Task: Add the task  Develop a new appointment scheduling system for a healthcare provider to the section Burnout Blitz in the project AgileFire and add a Due Date to the respective task as 2024/01/02
Action: Mouse moved to (898, 540)
Screenshot: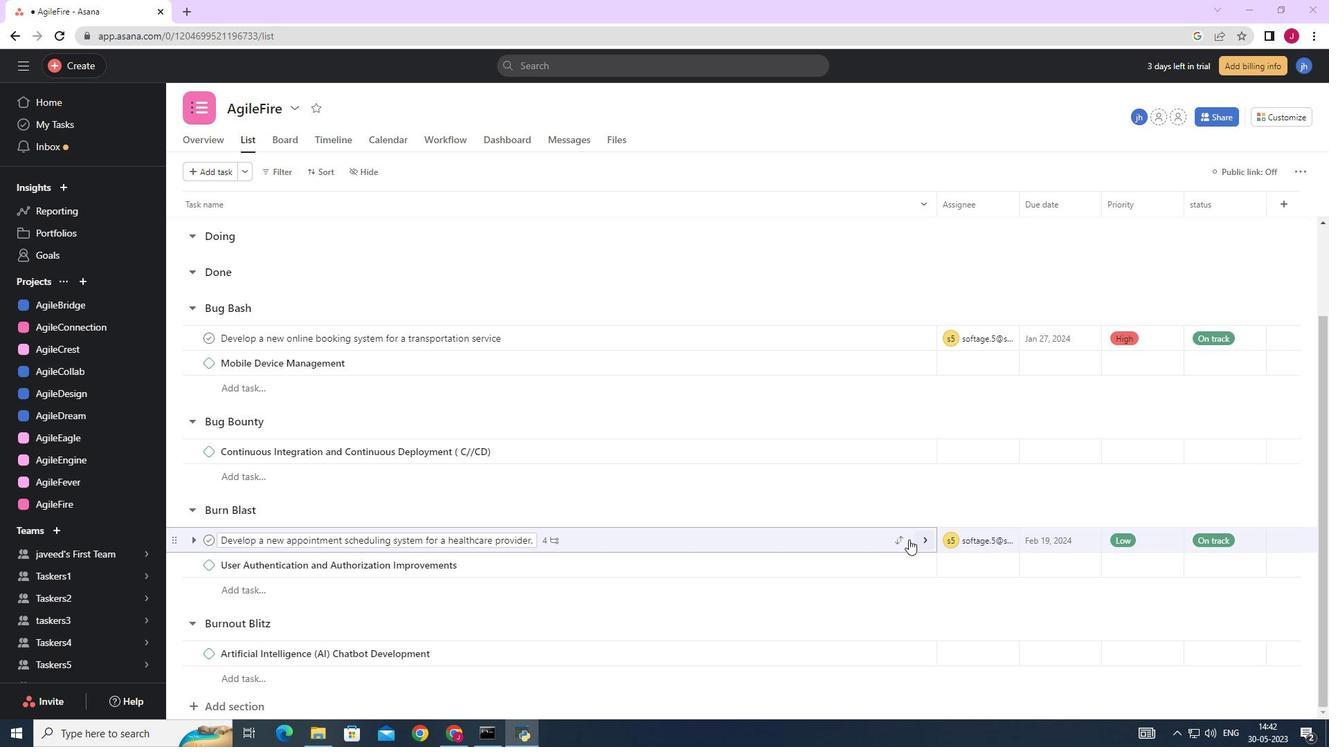 
Action: Mouse pressed left at (898, 540)
Screenshot: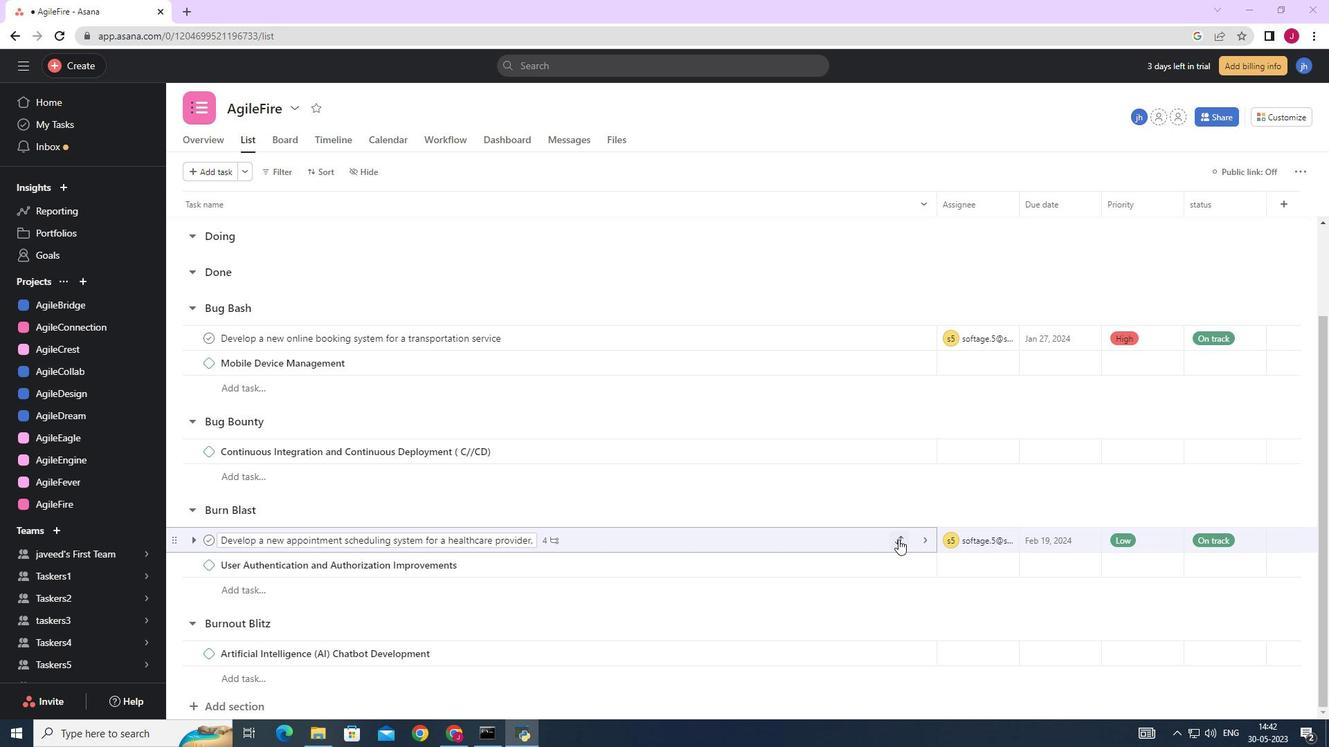 
Action: Mouse moved to (850, 512)
Screenshot: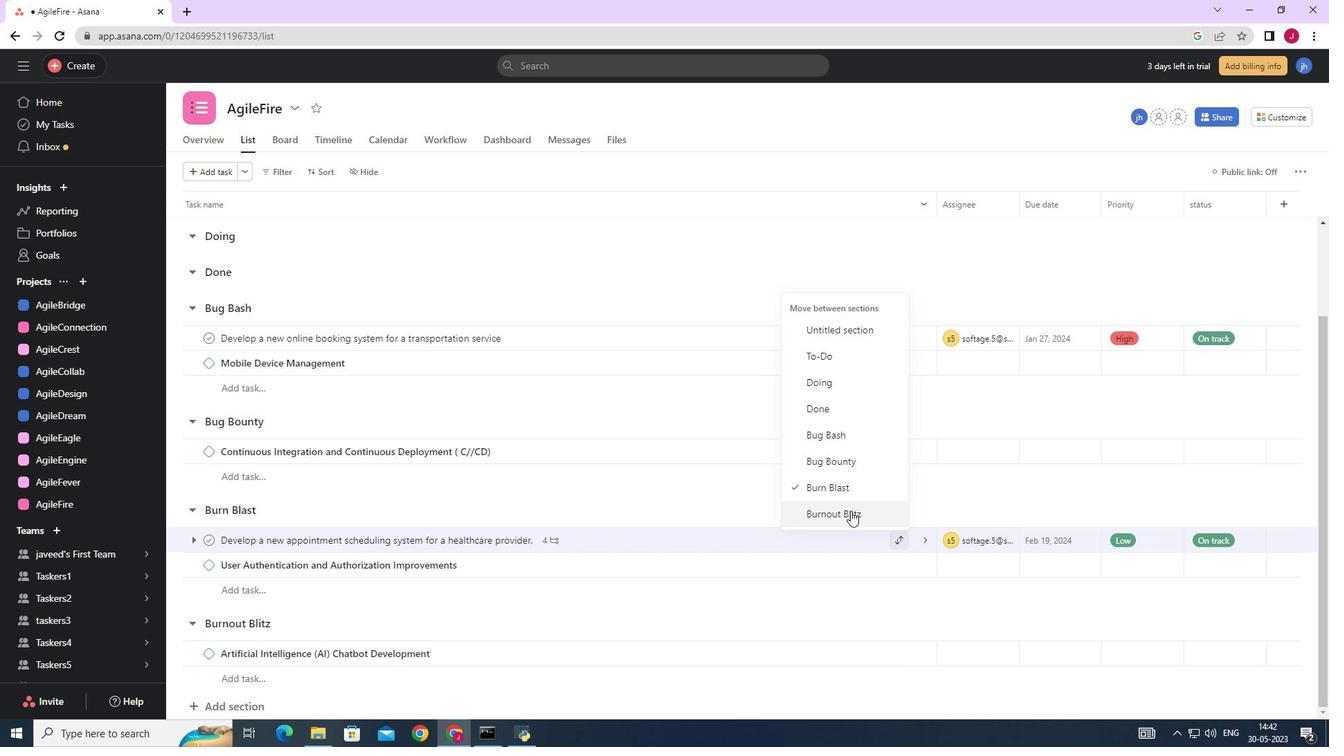 
Action: Mouse pressed left at (850, 512)
Screenshot: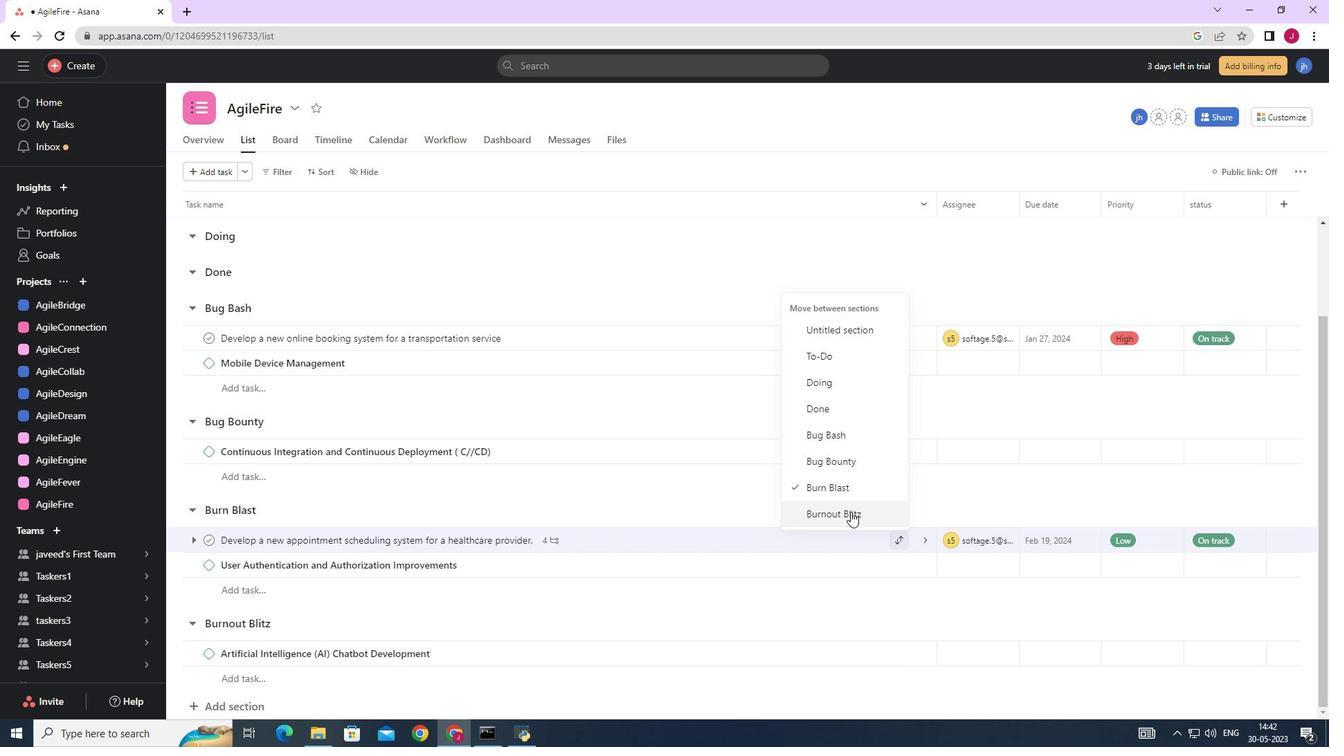 
Action: Mouse moved to (1073, 632)
Screenshot: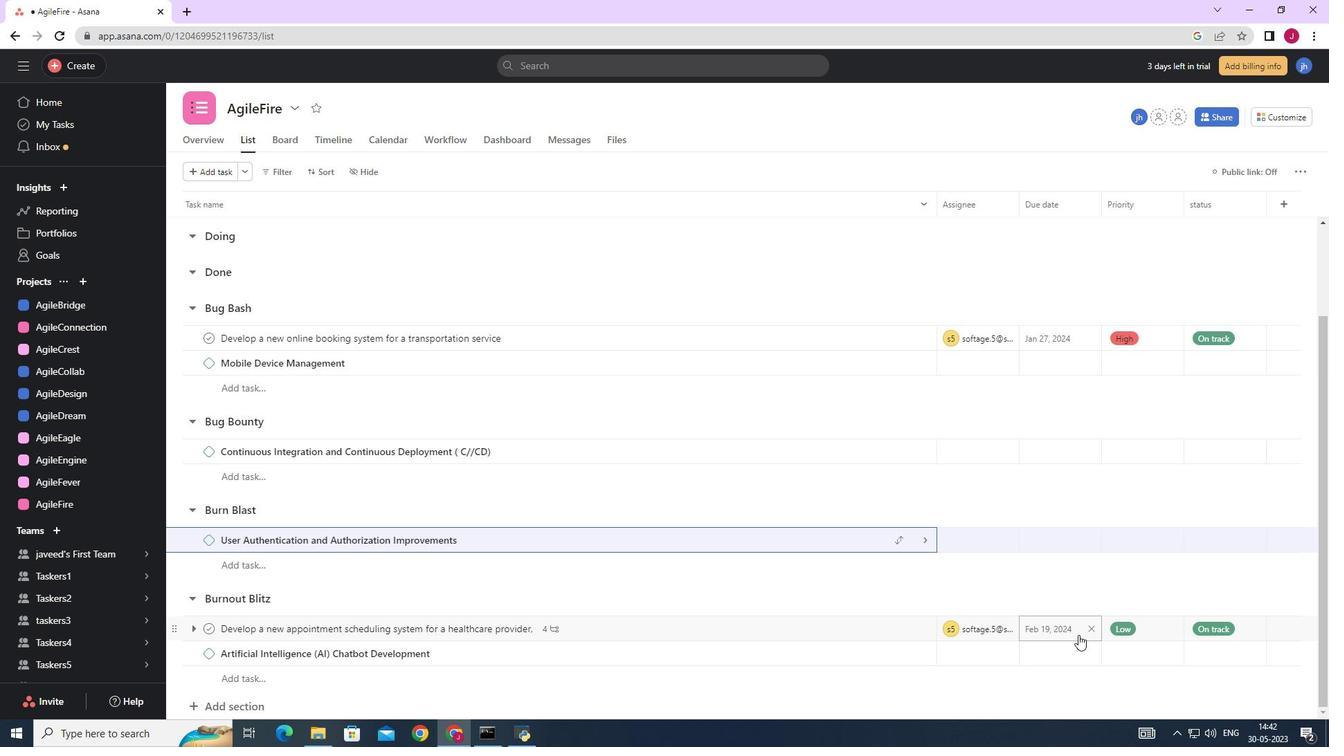 
Action: Mouse pressed left at (1073, 632)
Screenshot: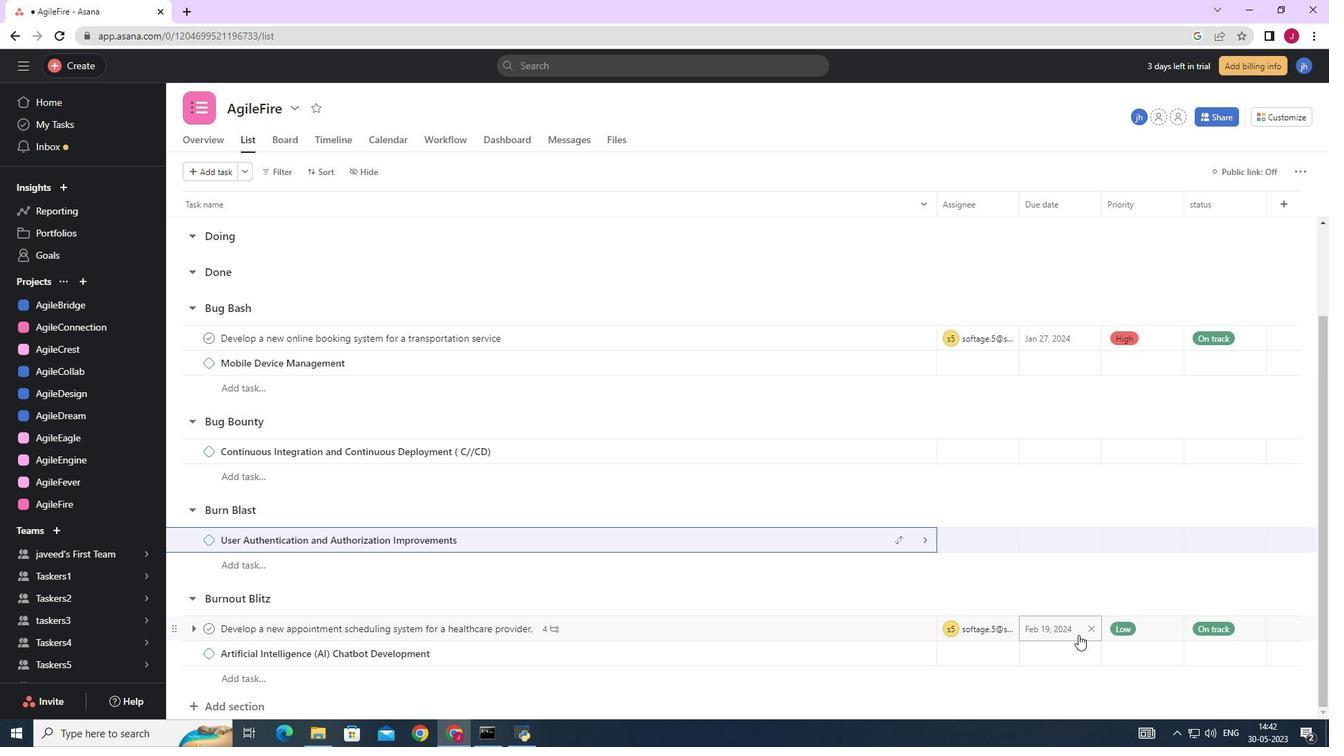 
Action: Mouse moved to (1046, 411)
Screenshot: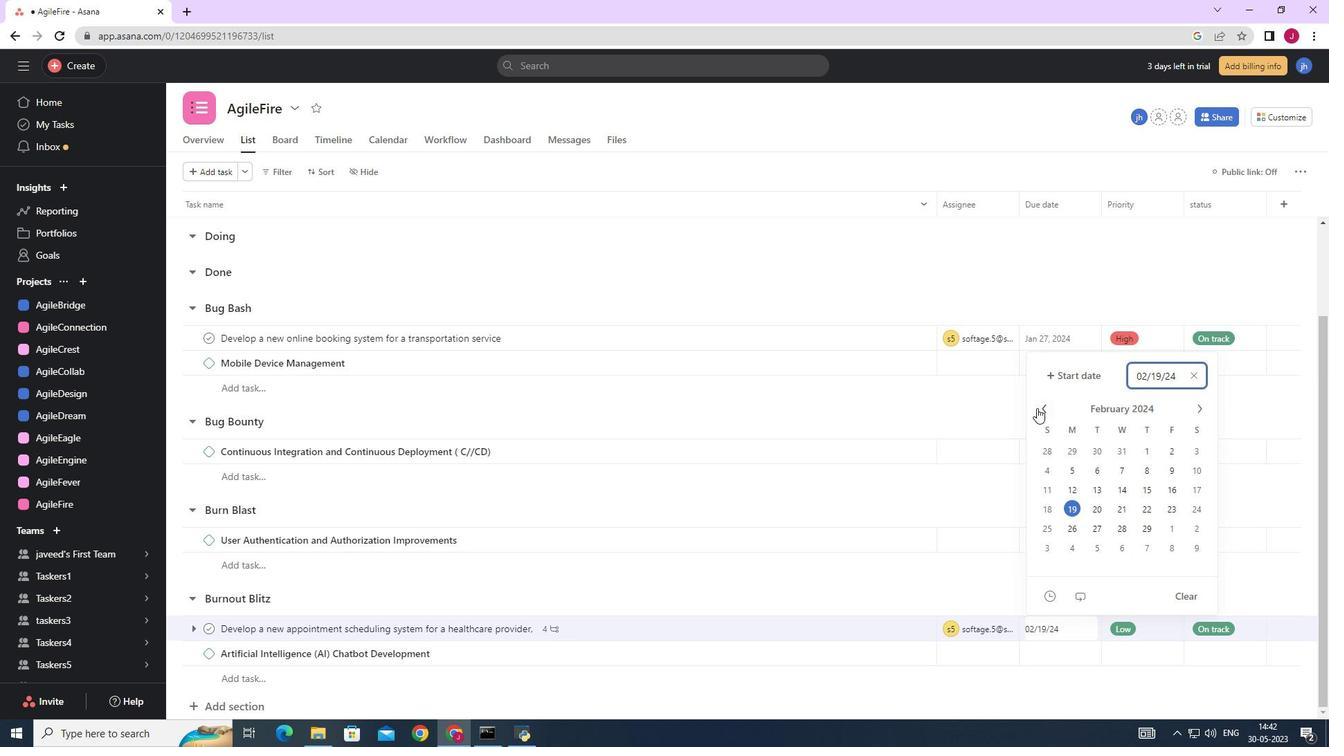 
Action: Mouse pressed left at (1046, 411)
Screenshot: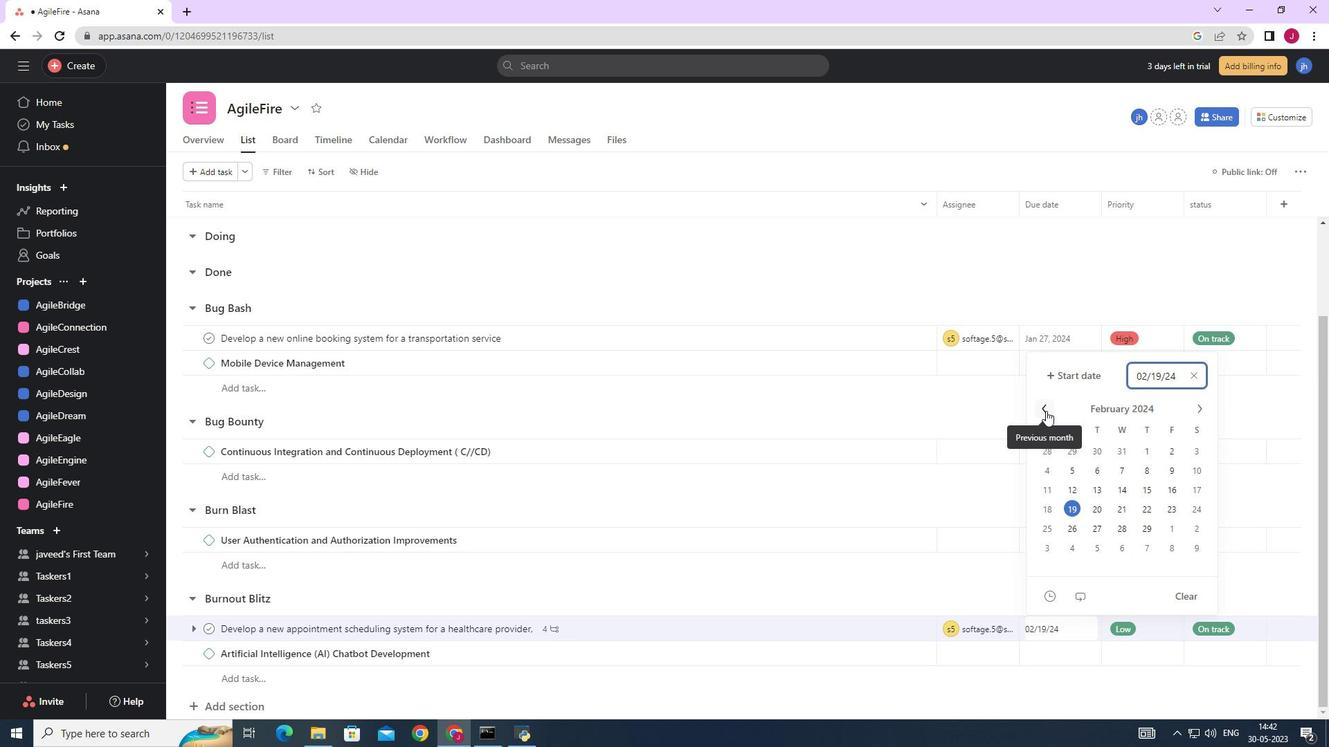 
Action: Mouse pressed left at (1046, 411)
Screenshot: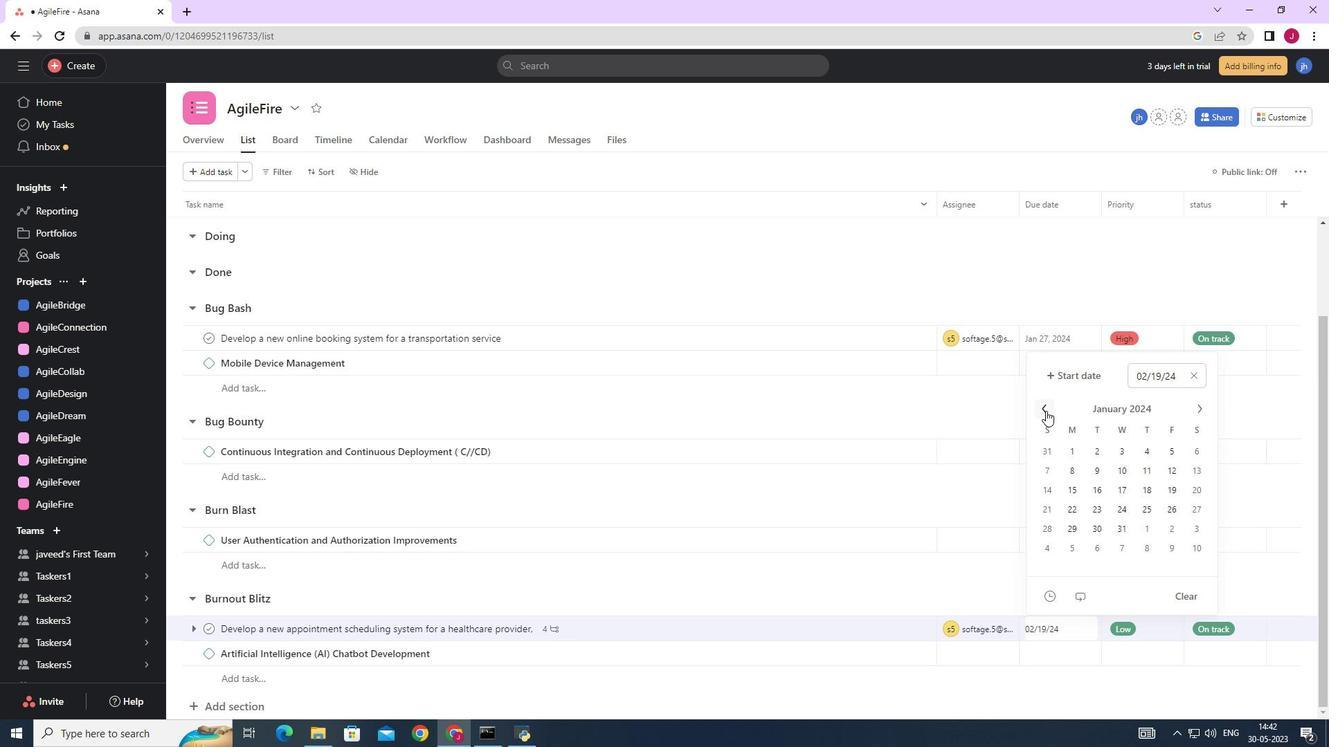 
Action: Mouse moved to (1206, 407)
Screenshot: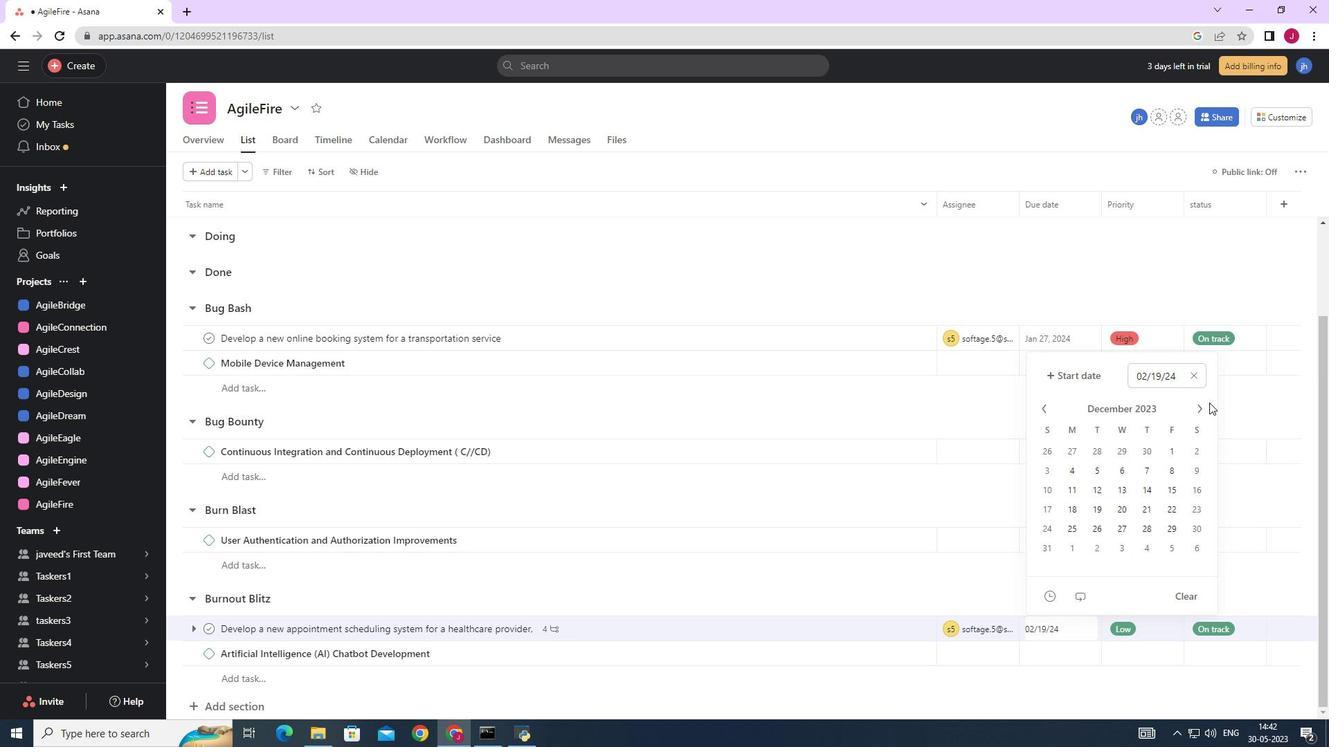 
Action: Mouse pressed left at (1206, 407)
Screenshot: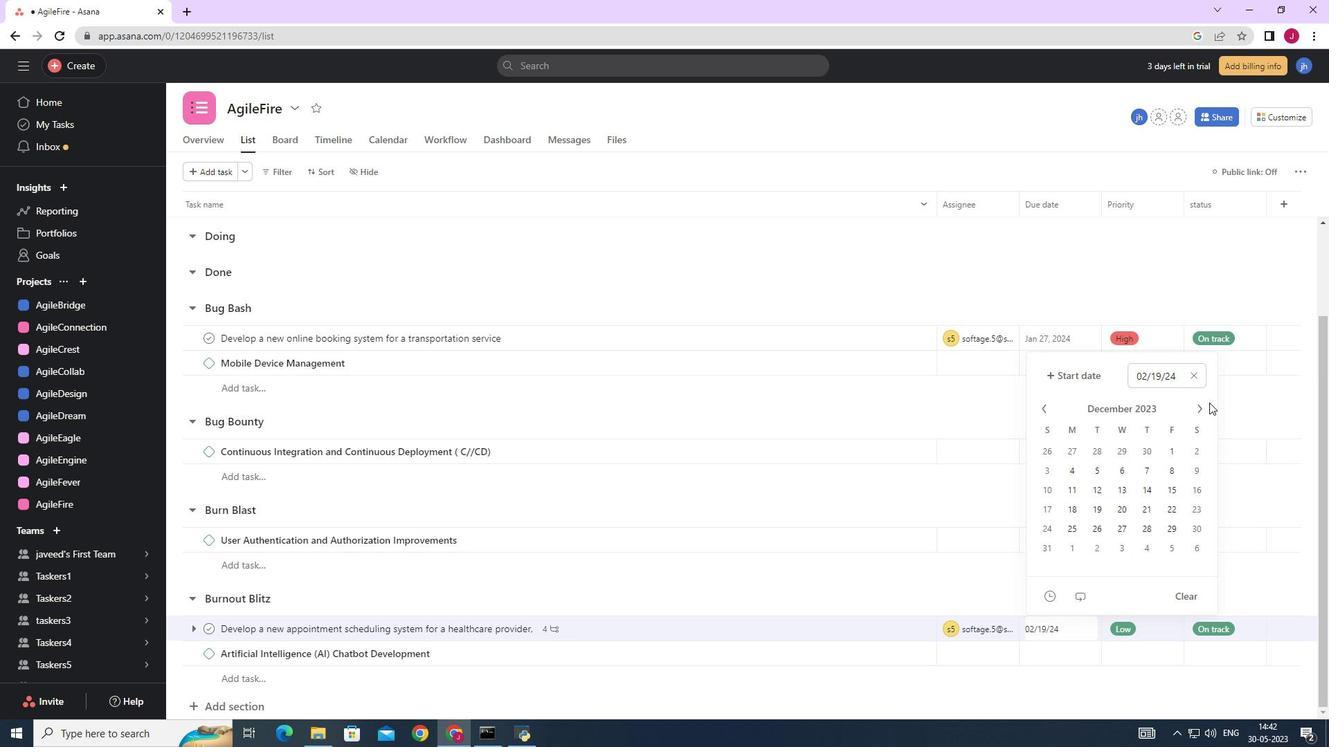 
Action: Mouse pressed left at (1206, 407)
Screenshot: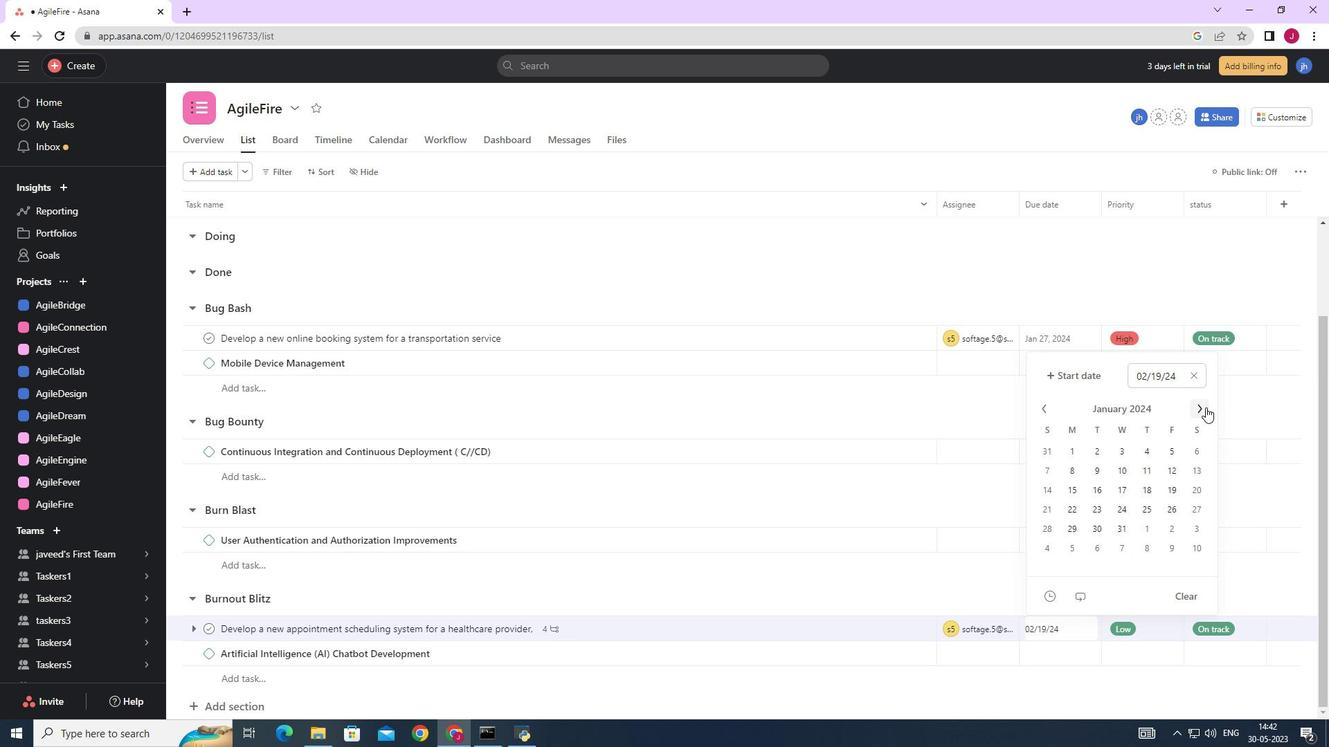 
Action: Mouse pressed left at (1206, 407)
Screenshot: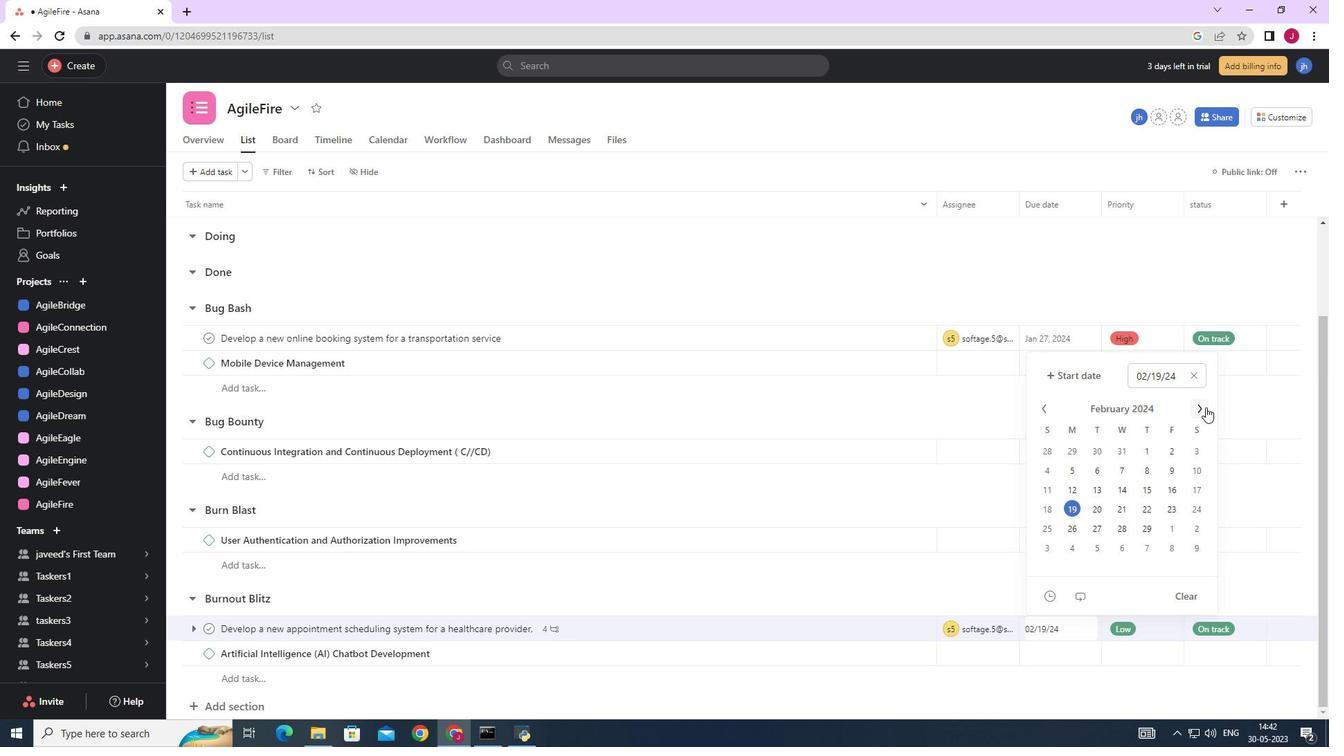 
Action: Mouse pressed left at (1206, 407)
Screenshot: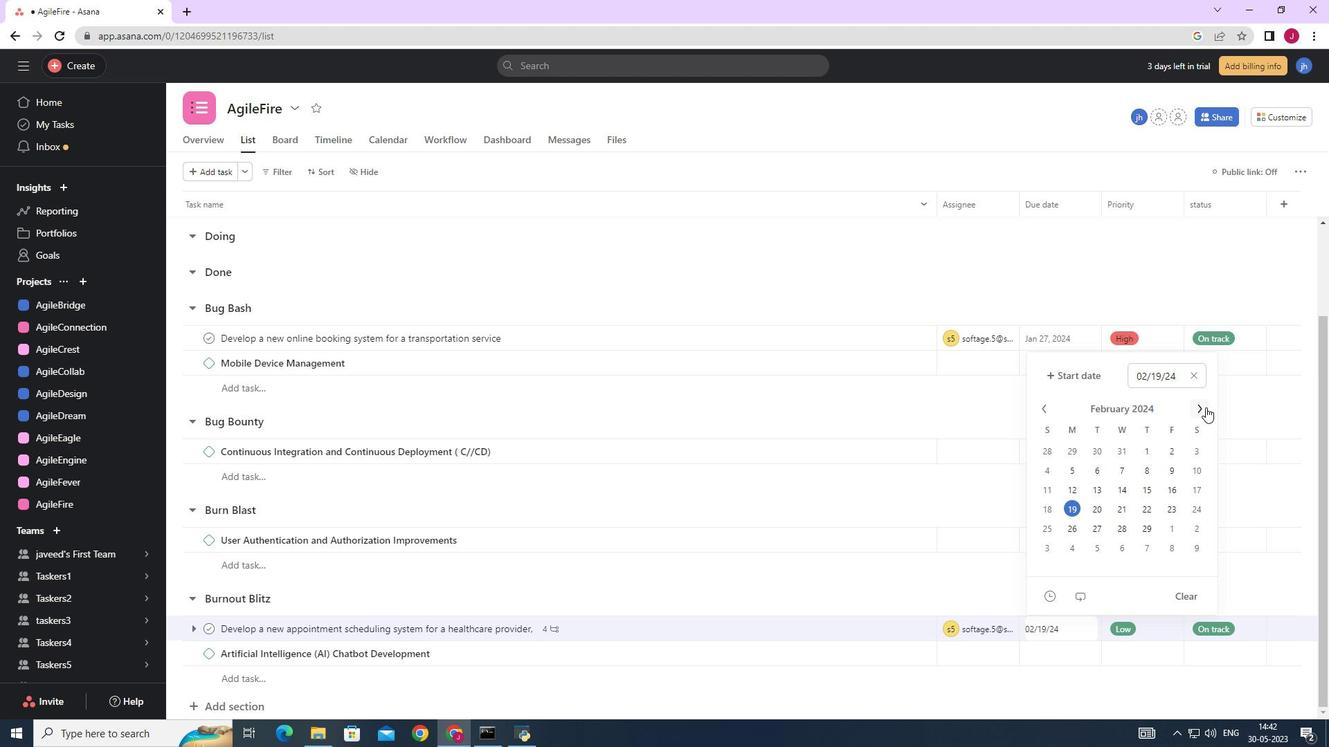 
Action: Mouse pressed left at (1206, 407)
Screenshot: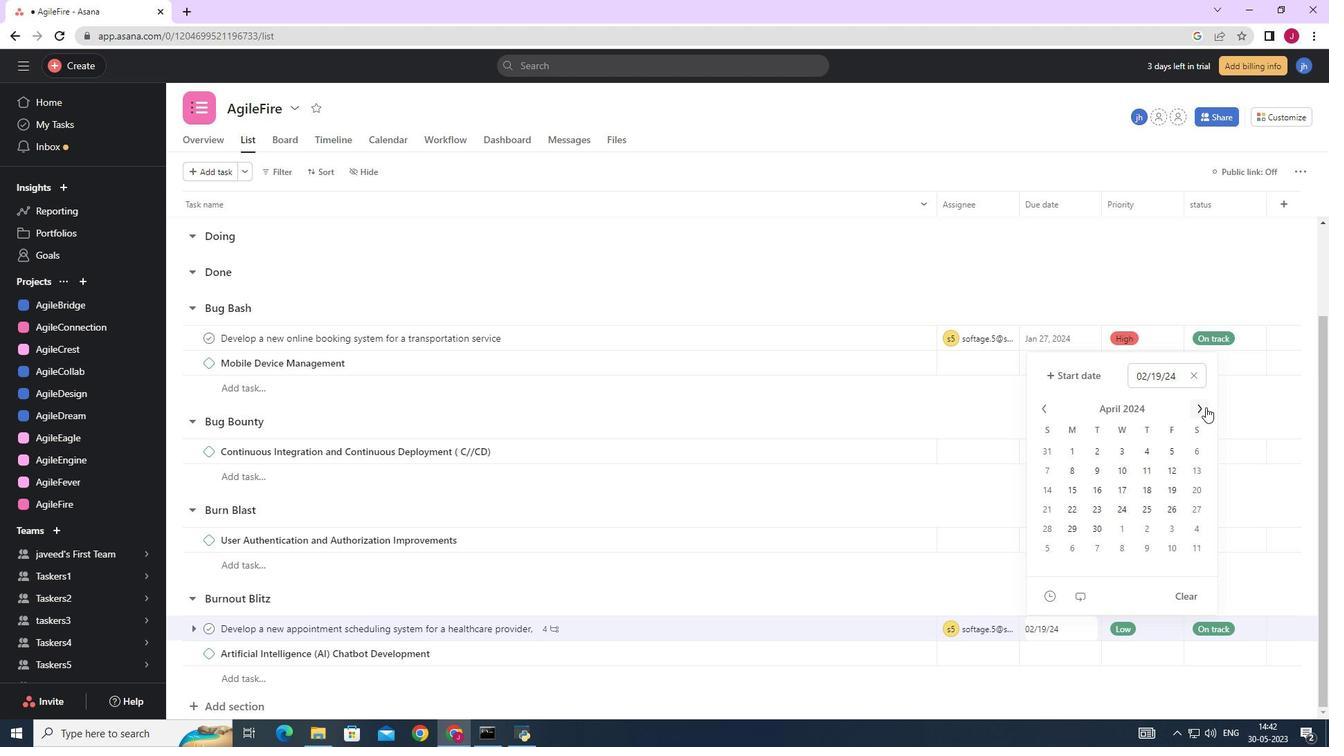 
Action: Mouse pressed left at (1206, 407)
Screenshot: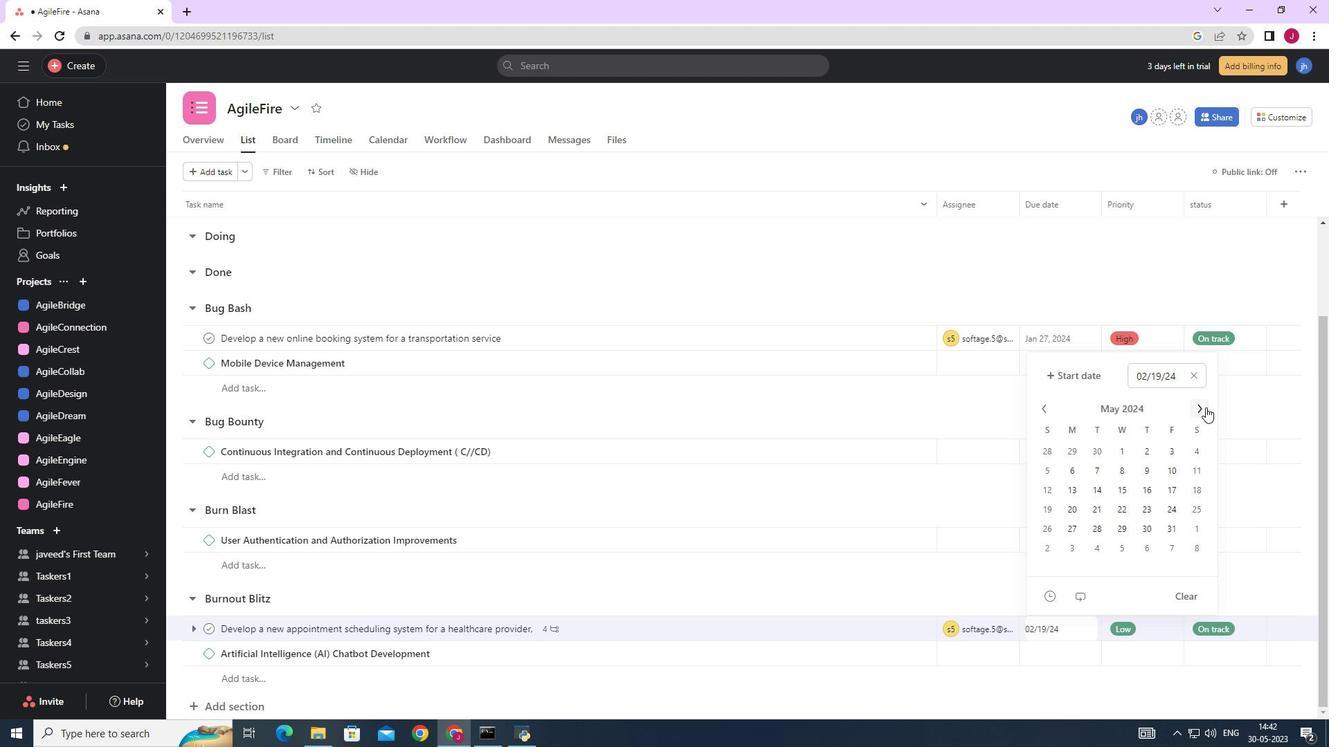 
Action: Mouse pressed left at (1206, 407)
Screenshot: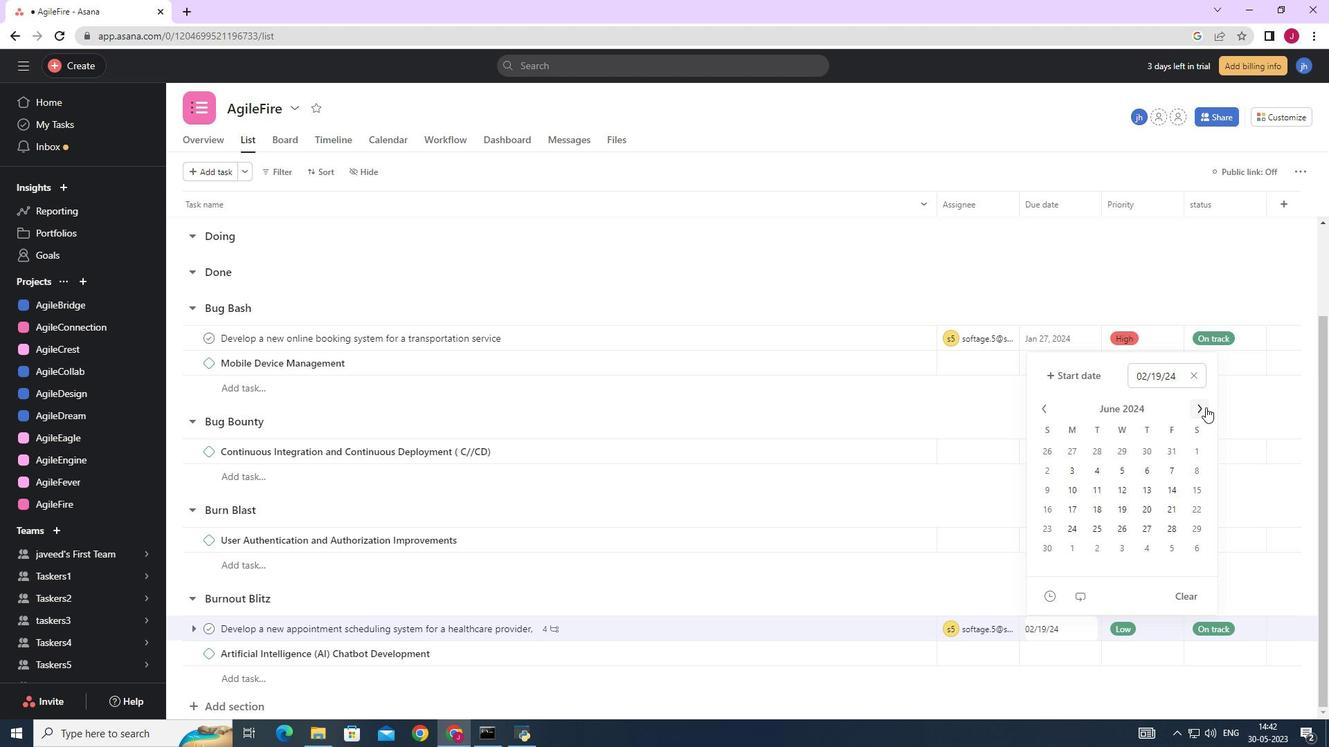 
Action: Mouse pressed left at (1206, 407)
Screenshot: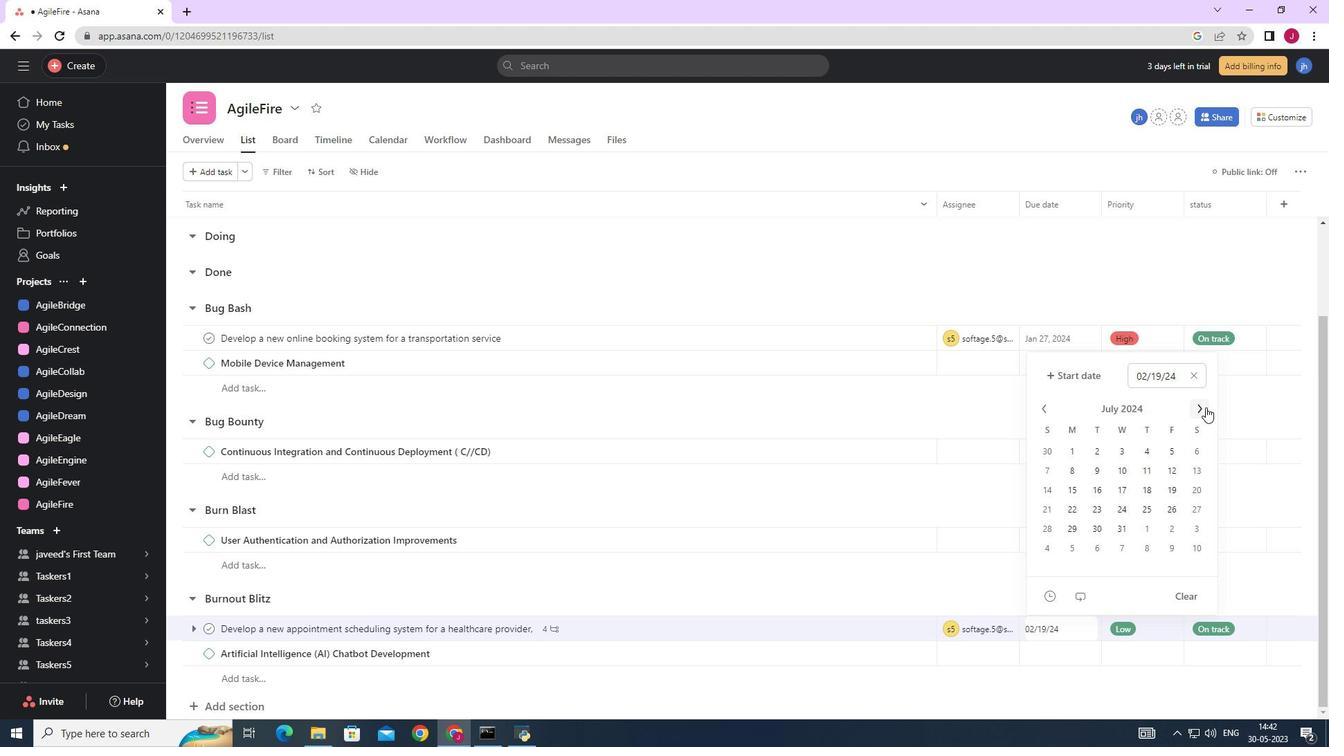 
Action: Mouse pressed left at (1206, 407)
Screenshot: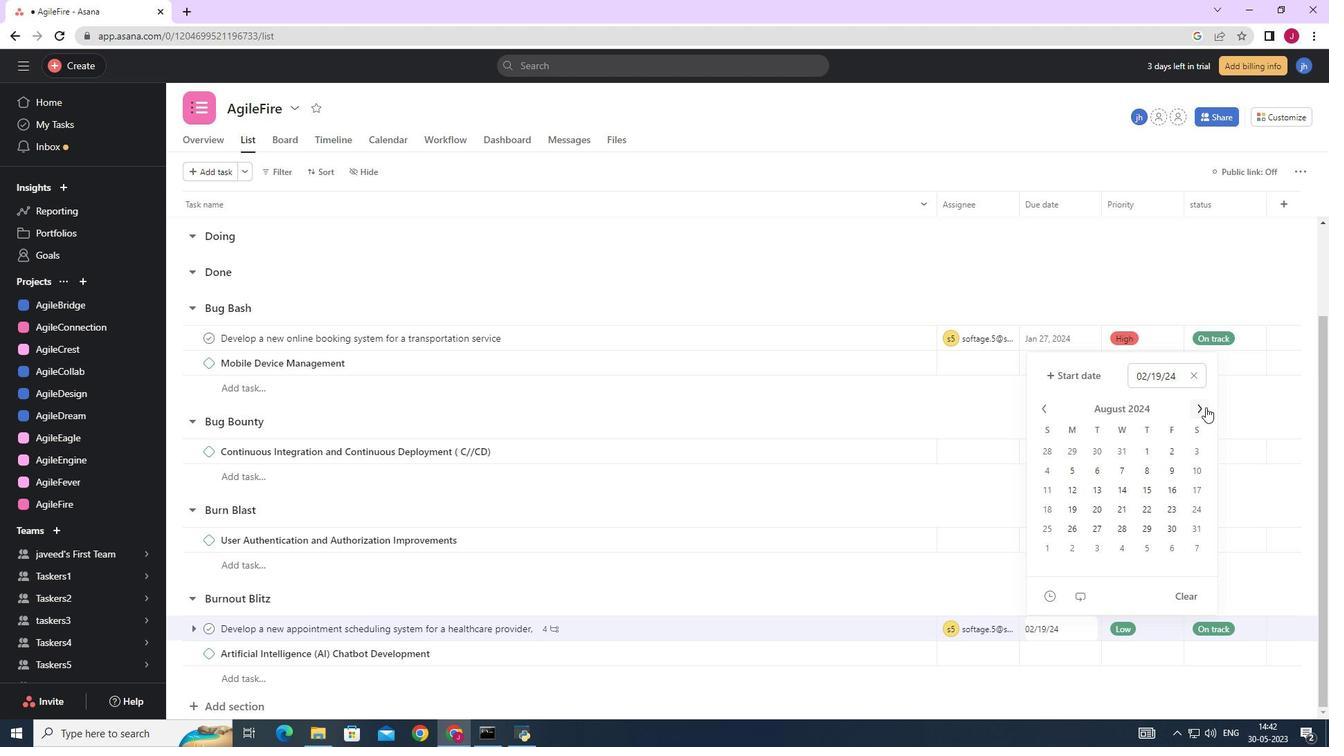
Action: Mouse pressed left at (1206, 407)
Screenshot: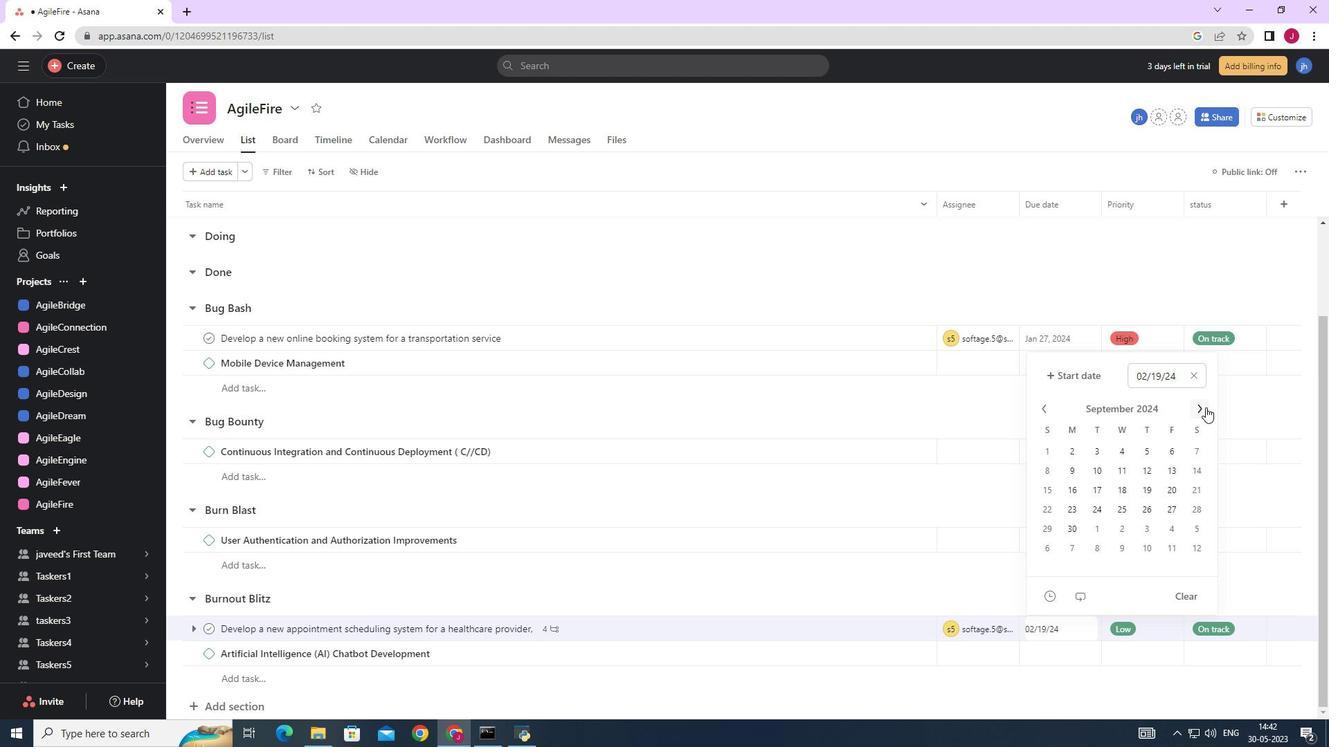 
Action: Mouse pressed left at (1206, 407)
Screenshot: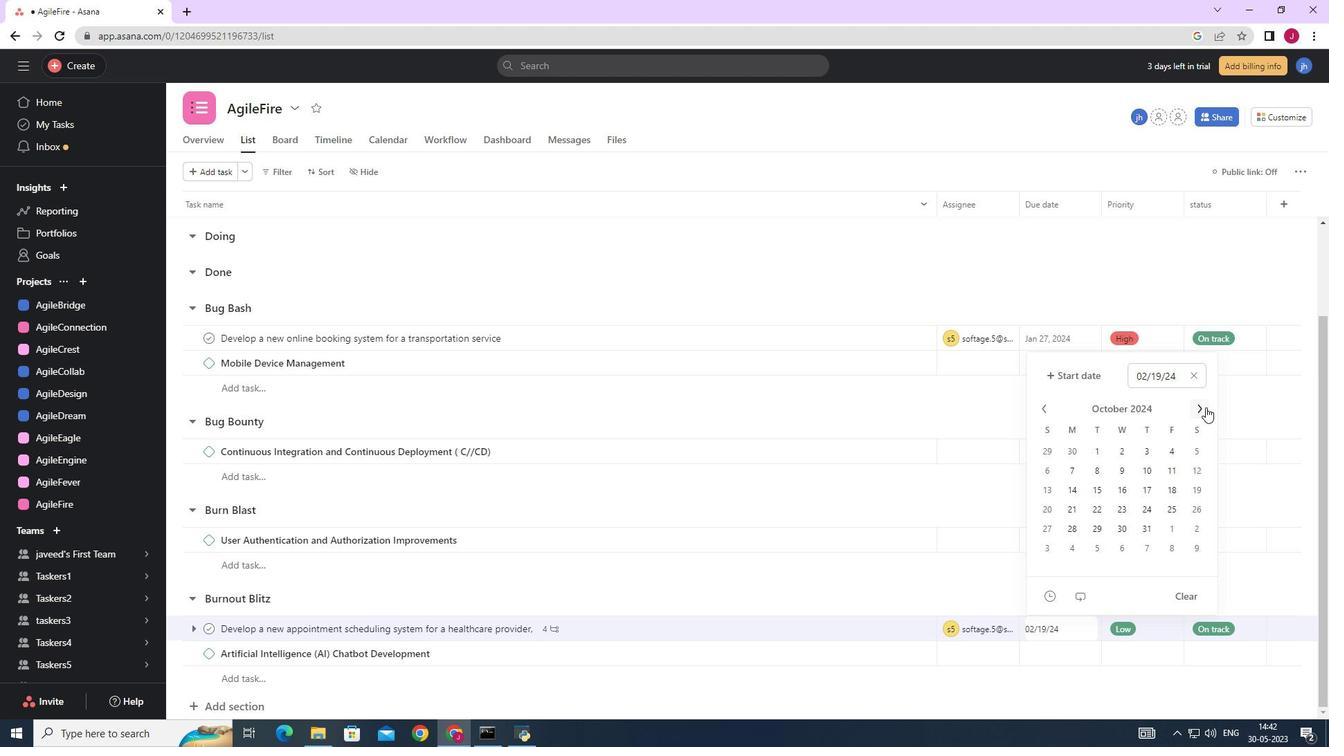 
Action: Mouse pressed left at (1206, 407)
Screenshot: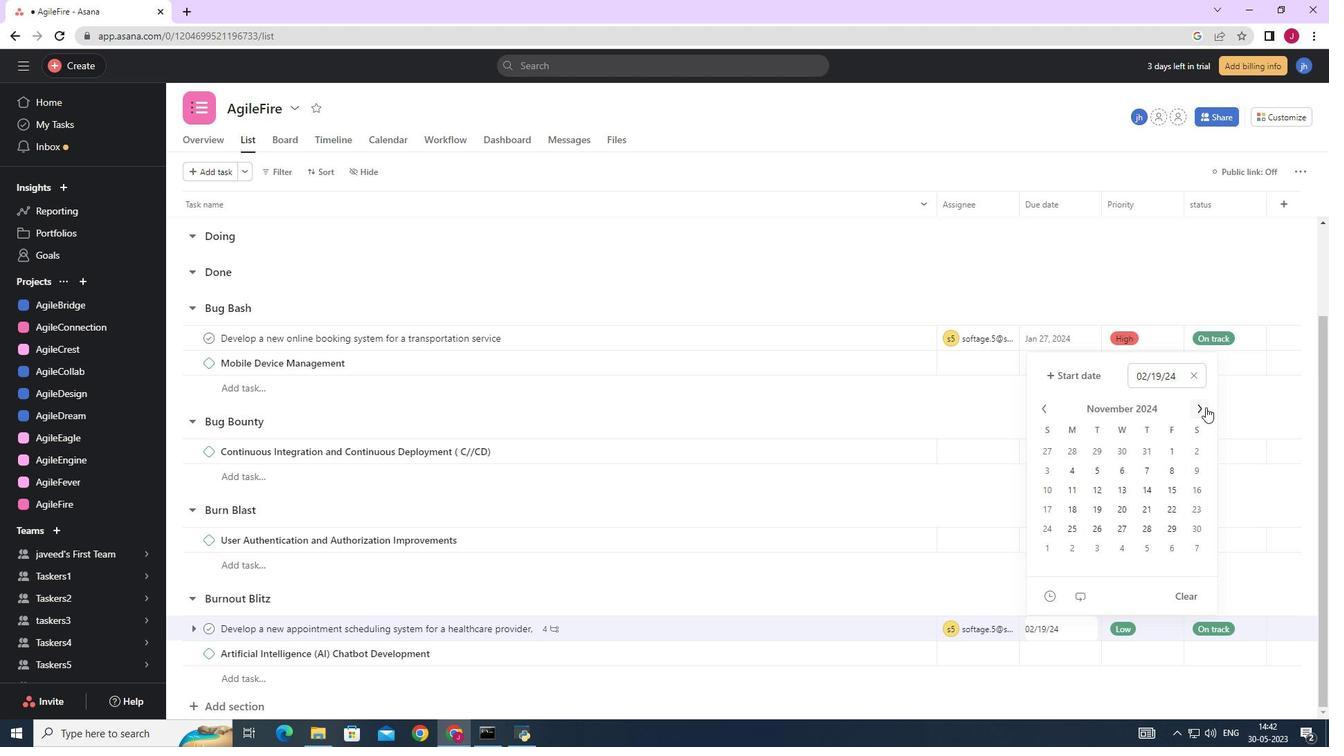 
Action: Mouse pressed left at (1206, 407)
Screenshot: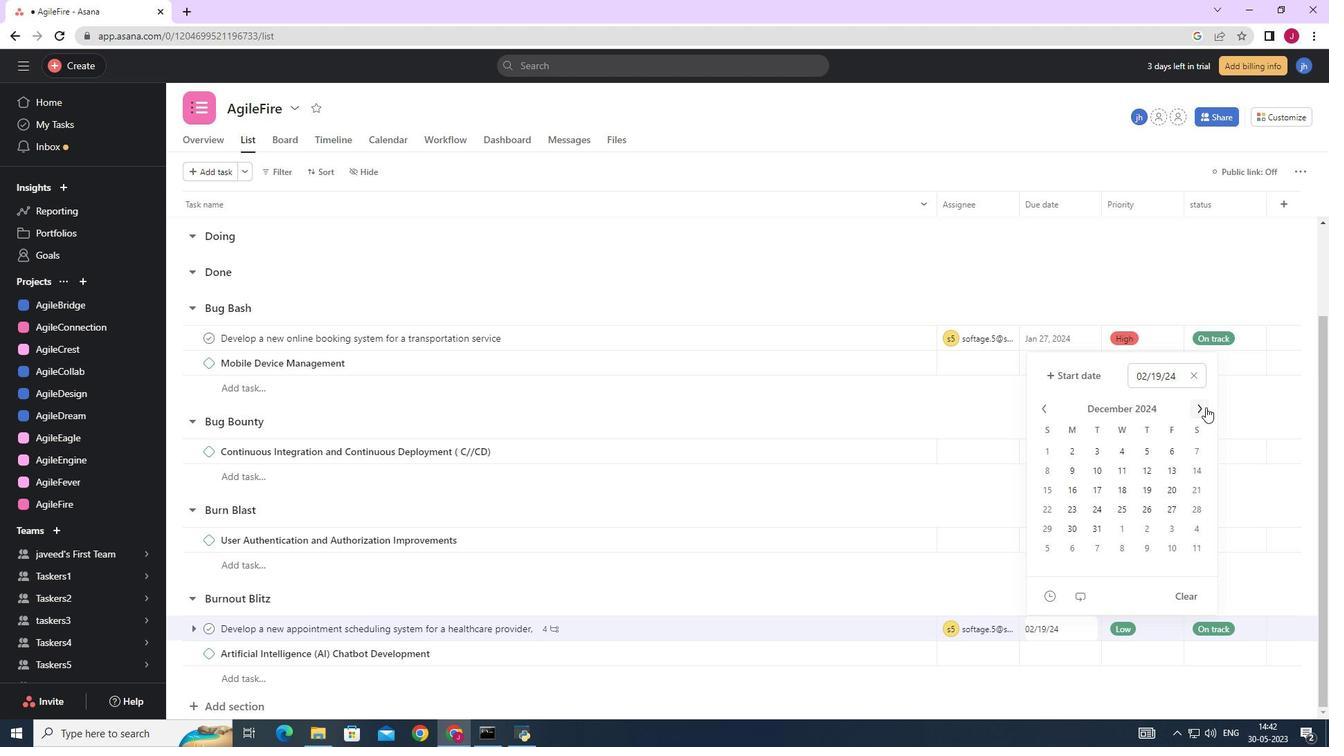 
Action: Mouse moved to (1155, 447)
Screenshot: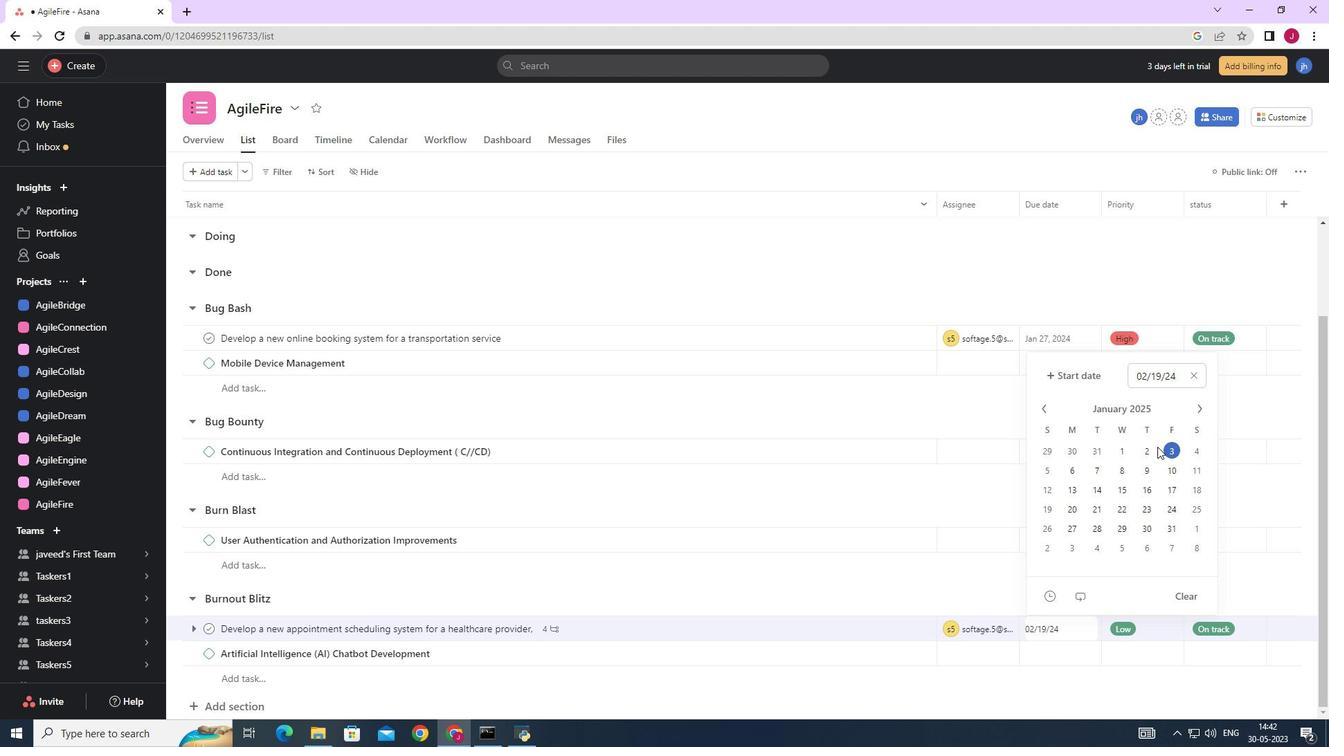 
Action: Mouse pressed left at (1155, 447)
Screenshot: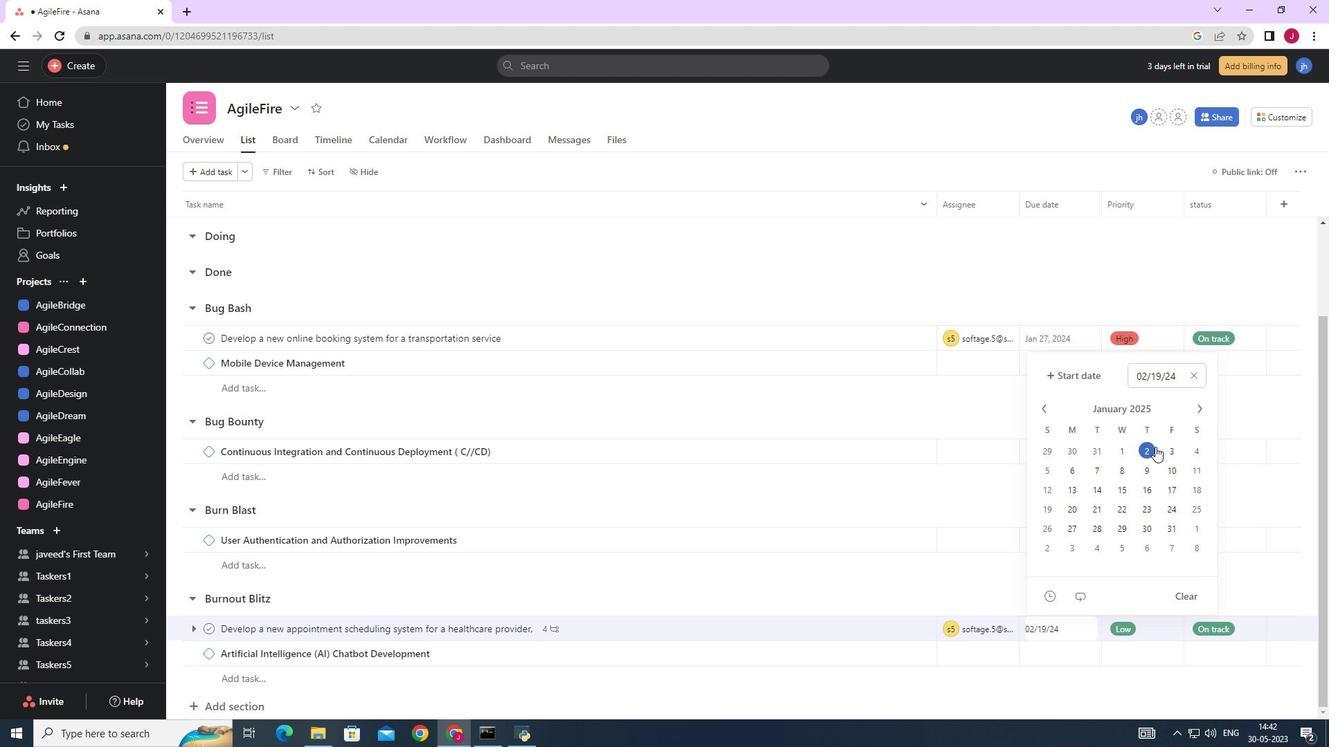 
Action: Mouse moved to (1206, 264)
Screenshot: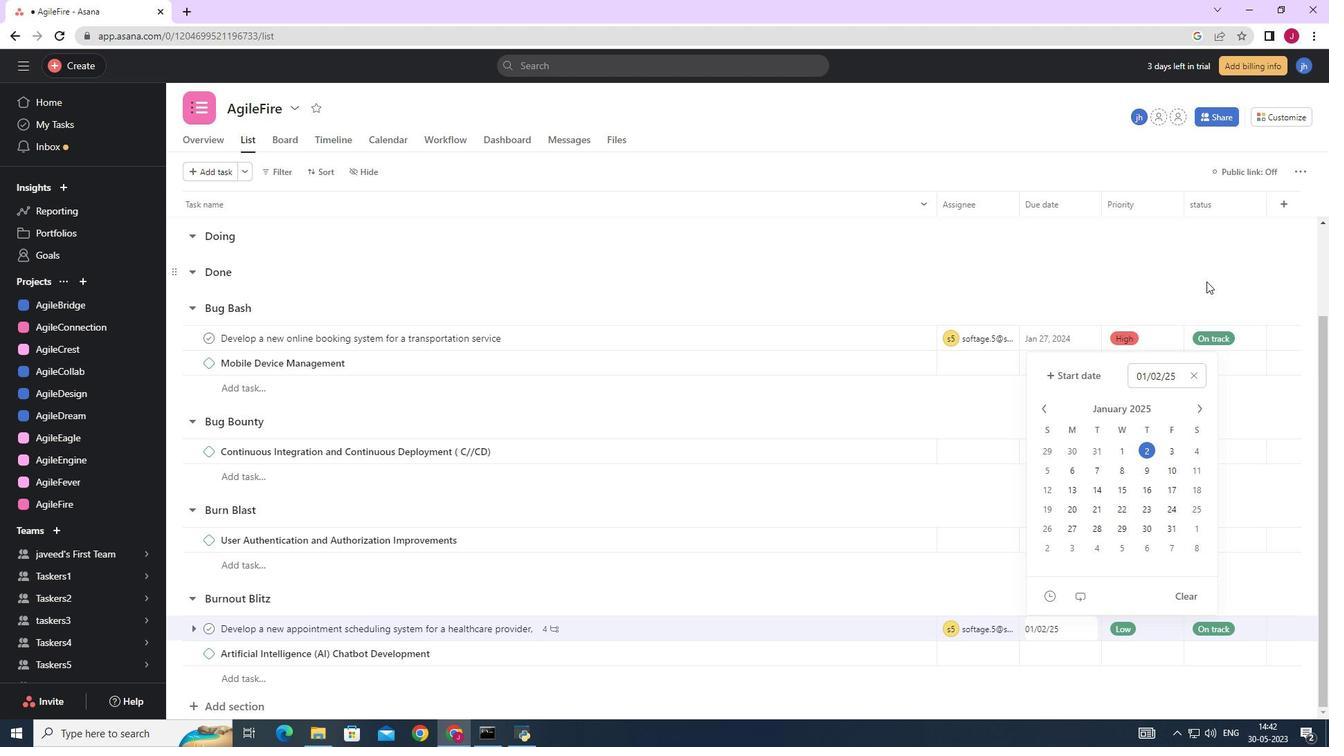
Action: Mouse pressed left at (1206, 264)
Screenshot: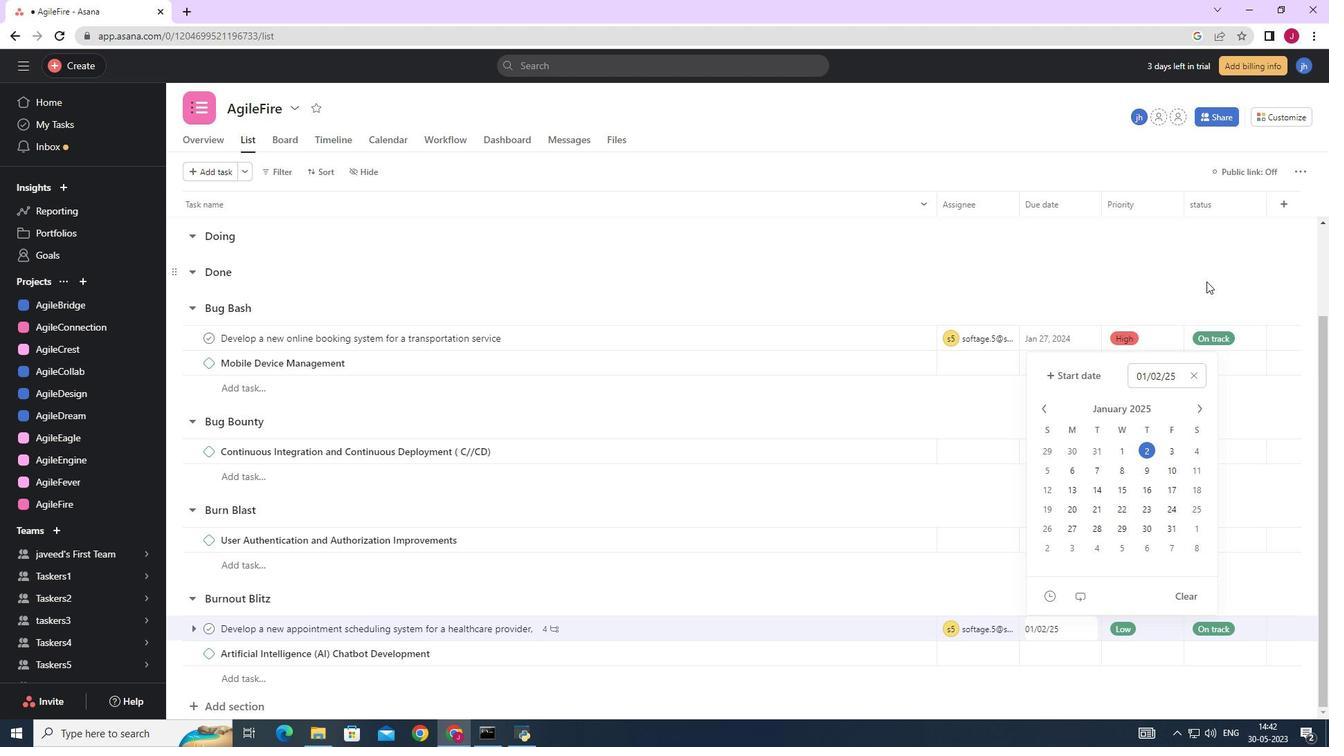 
